 Task: Show the differences between the current branch and a specific commit.
Action: Mouse pressed left at (304, 571)
Screenshot: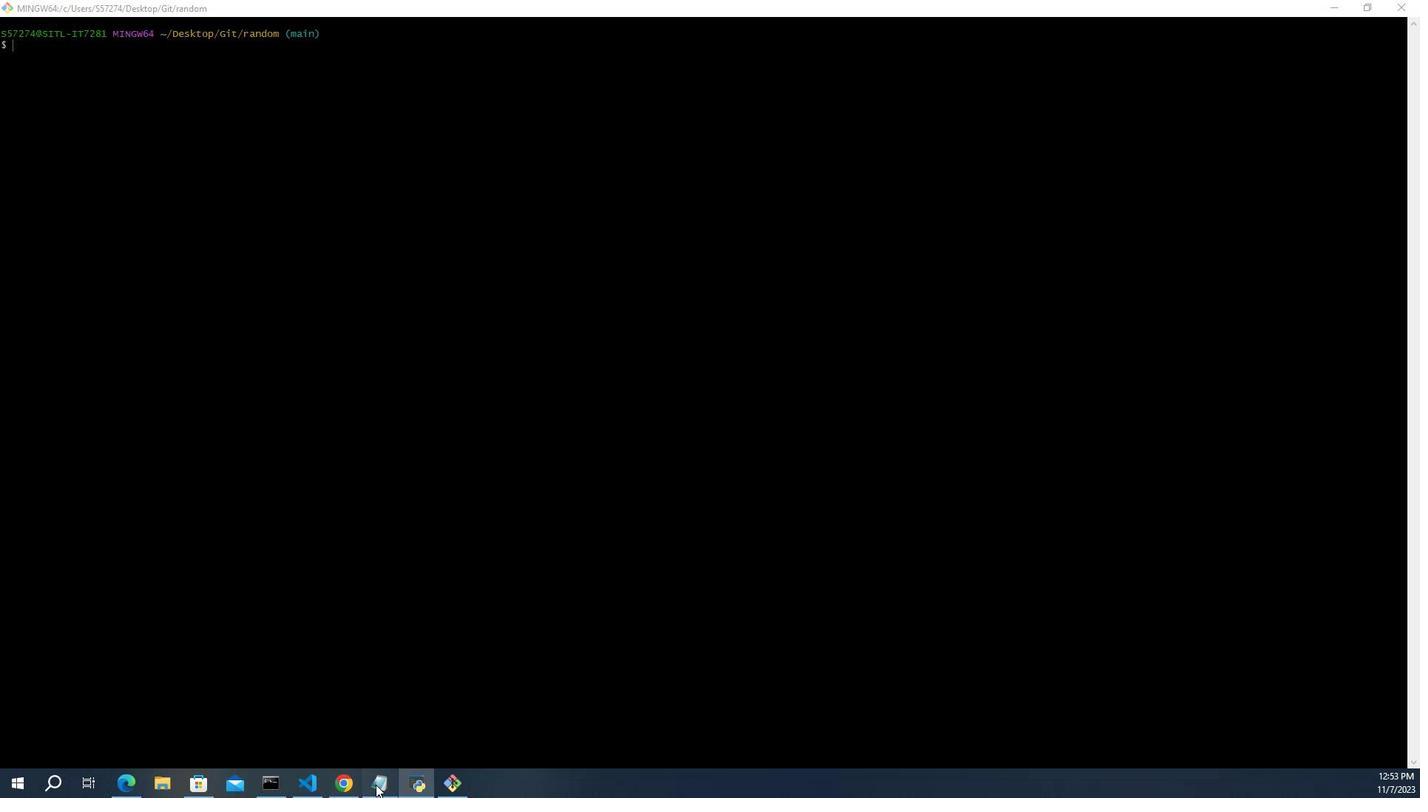 
Action: Mouse moved to (230, 328)
Screenshot: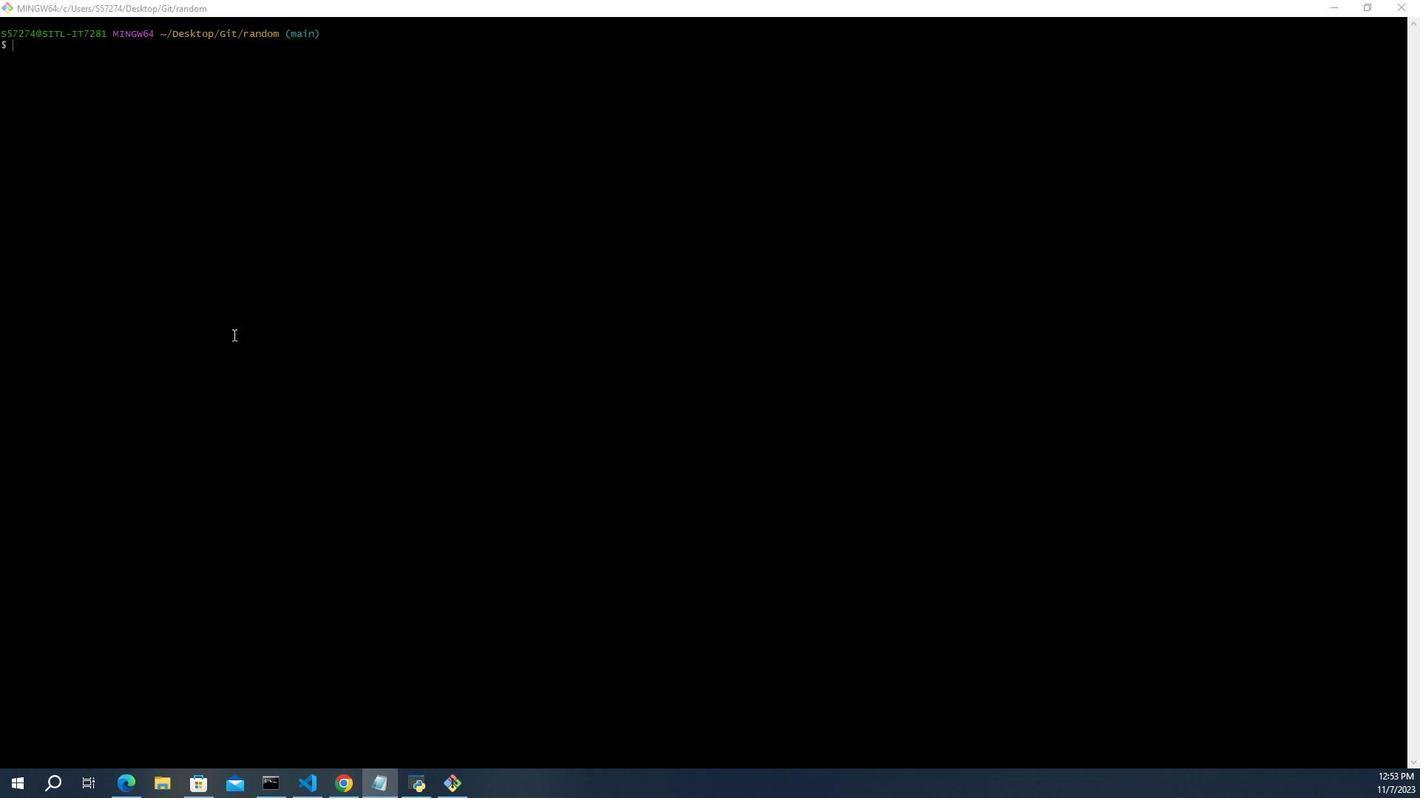 
Action: Mouse pressed left at (230, 328)
Screenshot: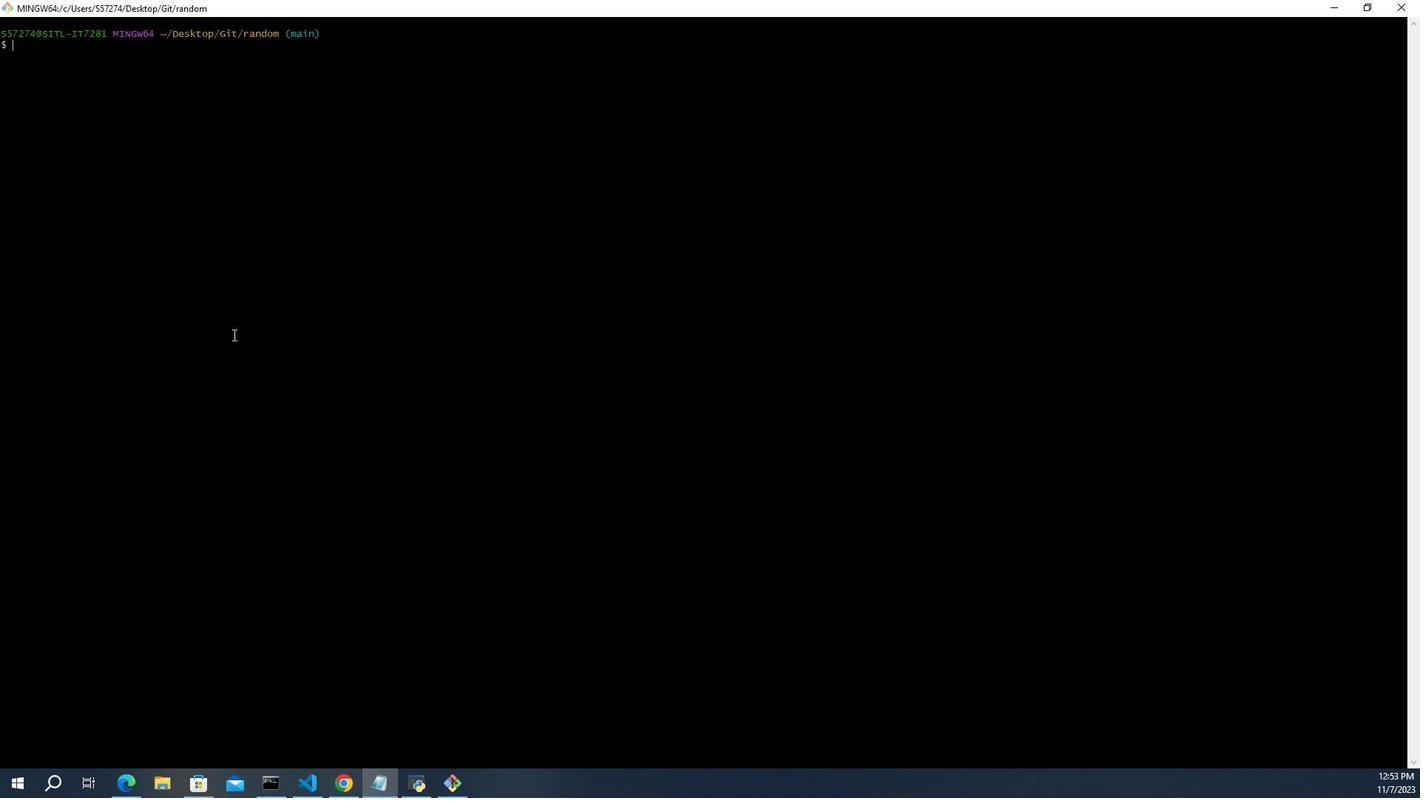 
Action: Key pressed git<Key.space>diff<Key.space>main..afdbeaea
Screenshot: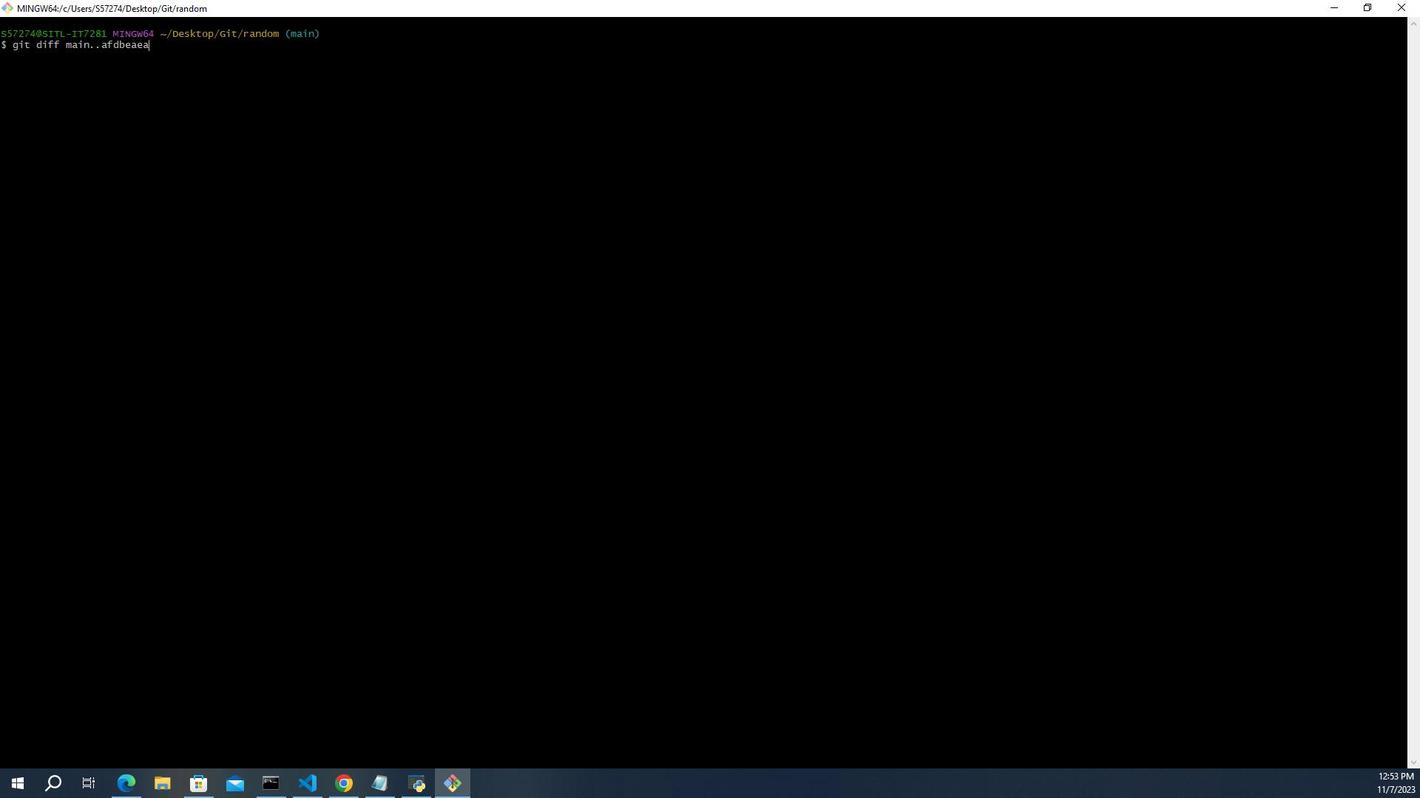 
Action: Mouse moved to (85, 363)
Screenshot: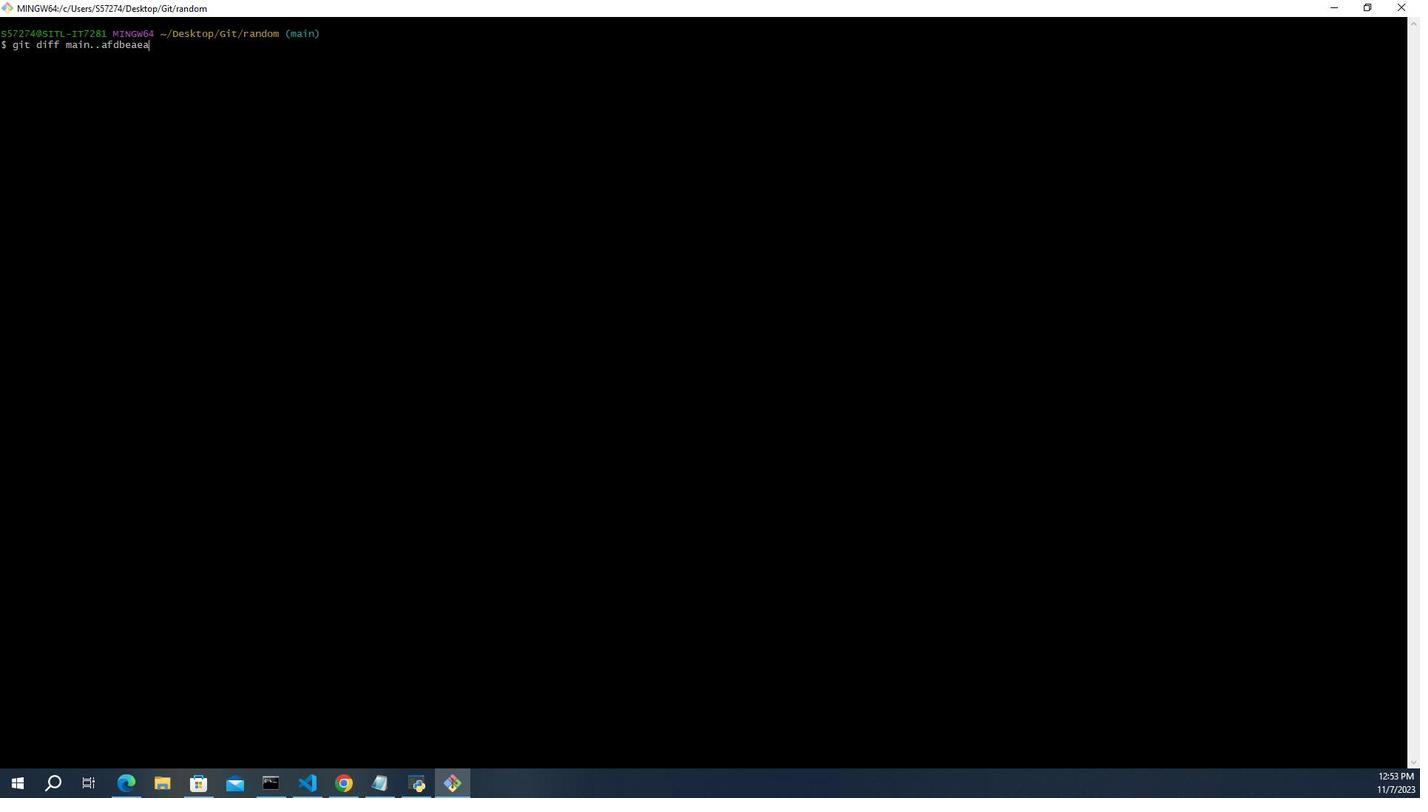 
Action: Key pressed <Key.enter>
Screenshot: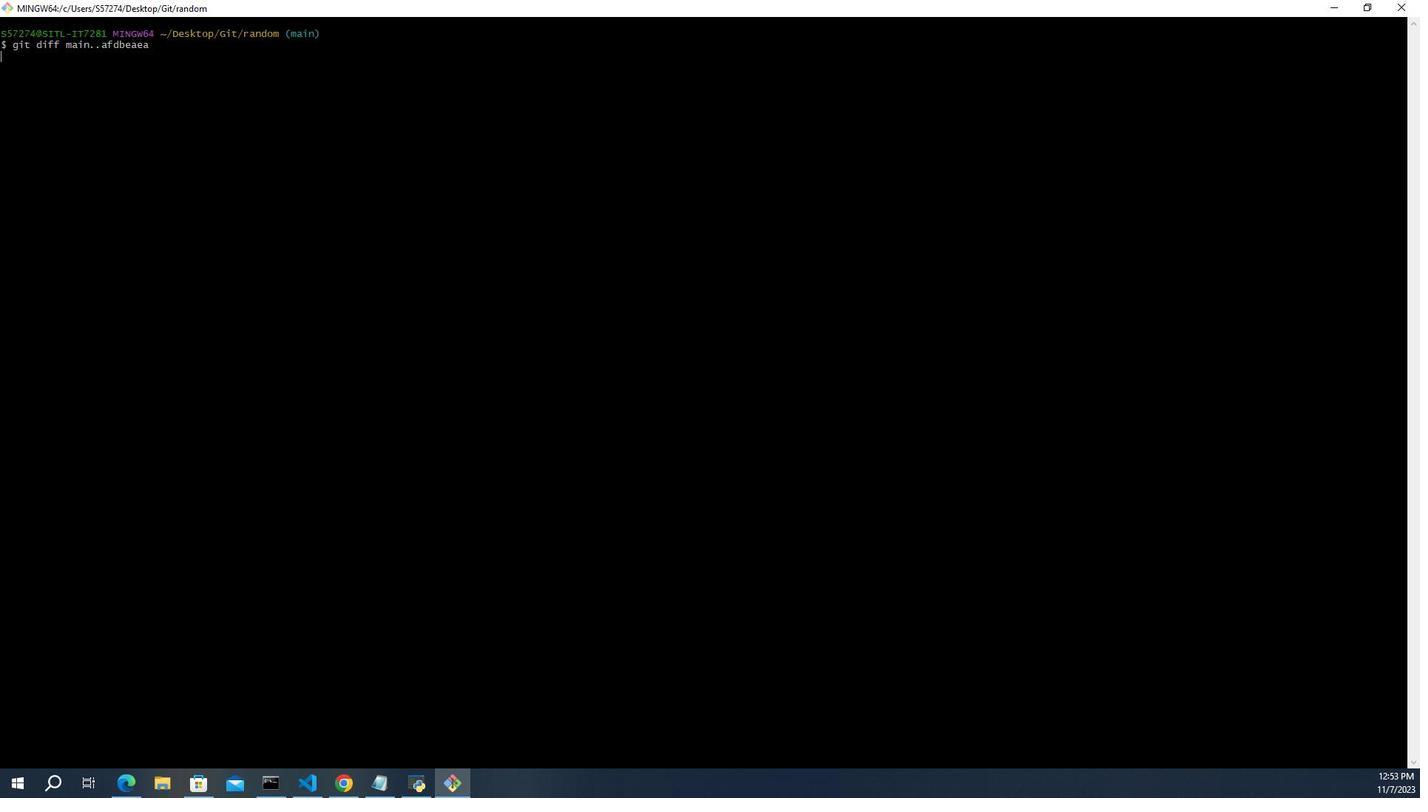 
Action: Mouse moved to (19, 340)
Screenshot: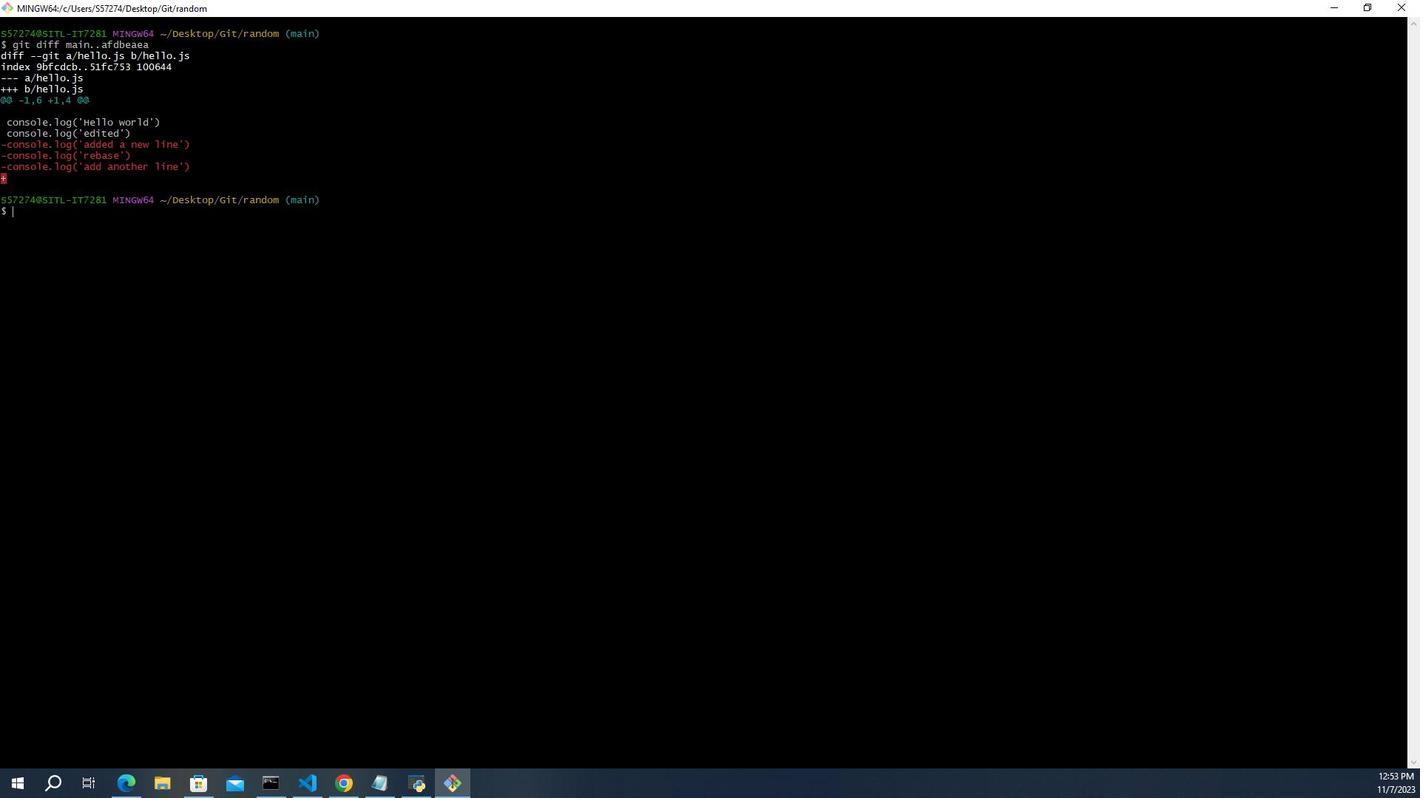
Action: Mouse pressed left at (19, 340)
Screenshot: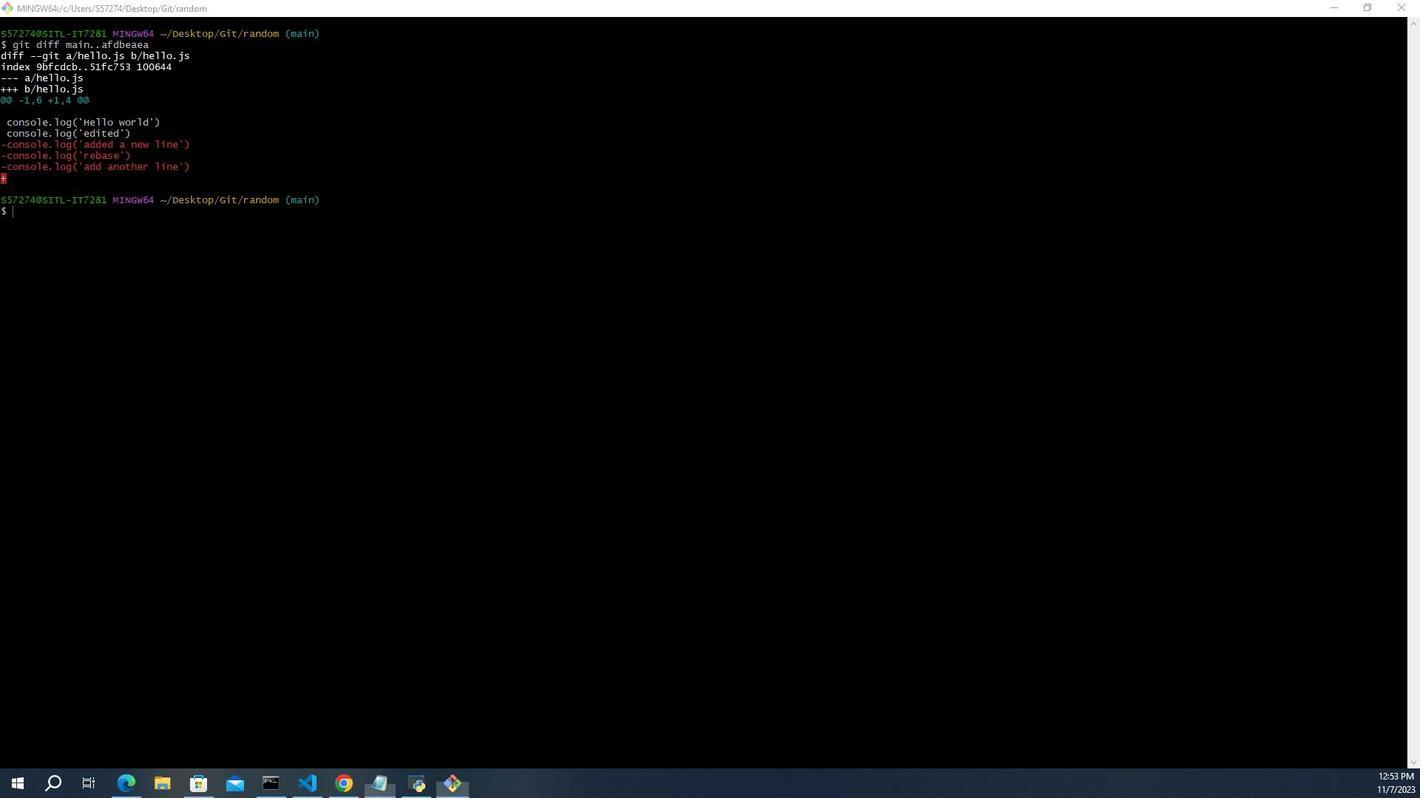 
